 Task: In the  document financial Insert page numer 'on bottom of the page' change page color to  'Olive Green'Apply Page border, setting:  Shadow Style: three thin lines; Color: 'Black;' Width: 3/4 pt
Action: Mouse moved to (85, 19)
Screenshot: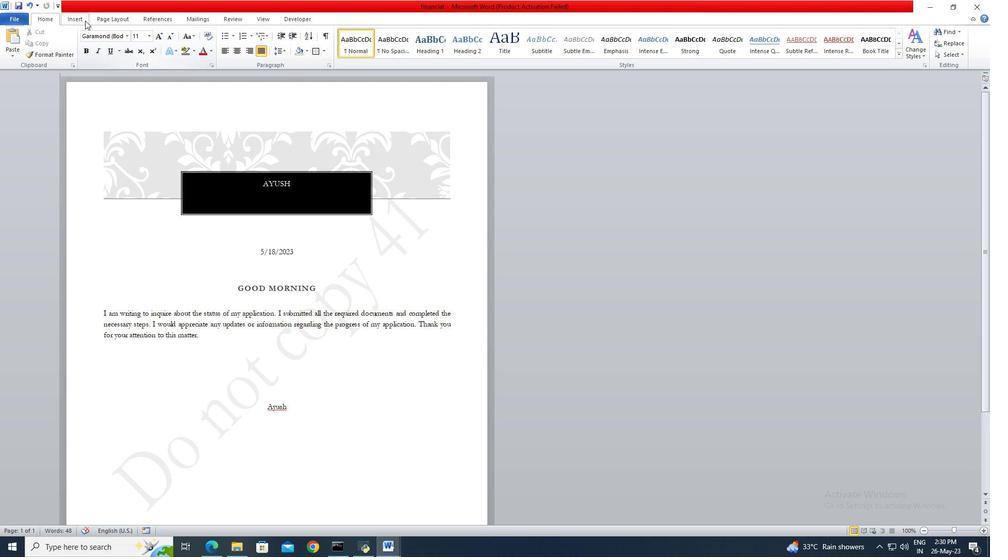 
Action: Mouse pressed left at (85, 19)
Screenshot: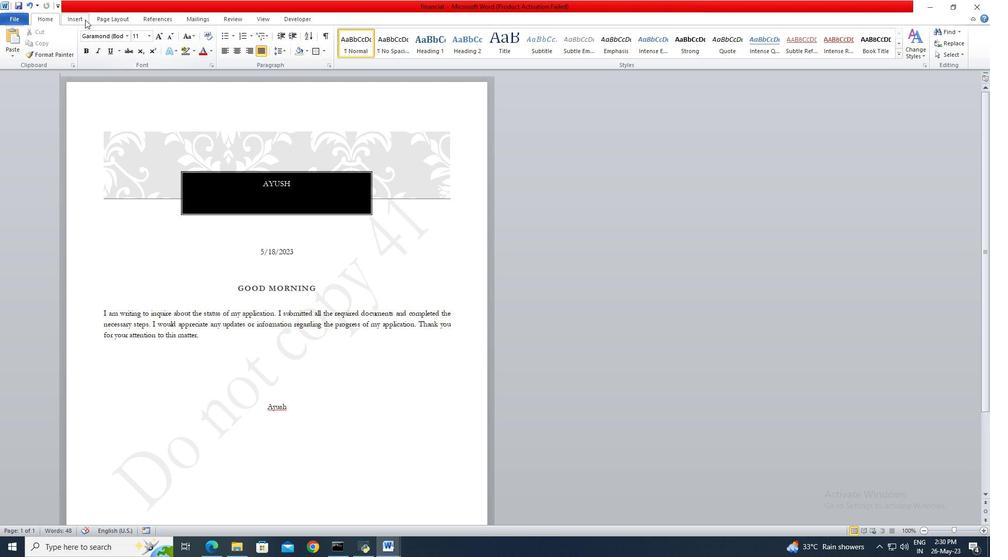
Action: Mouse moved to (402, 54)
Screenshot: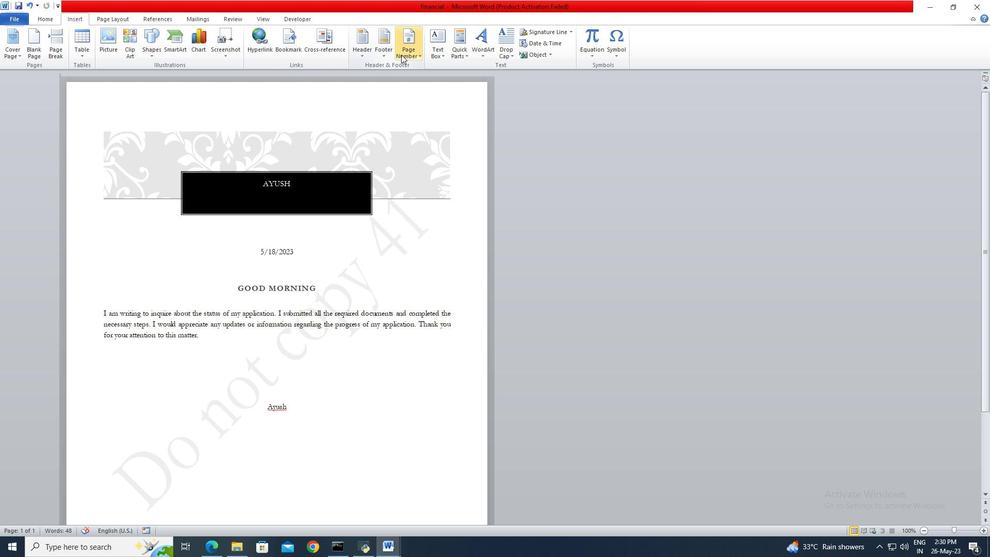 
Action: Mouse pressed left at (402, 54)
Screenshot: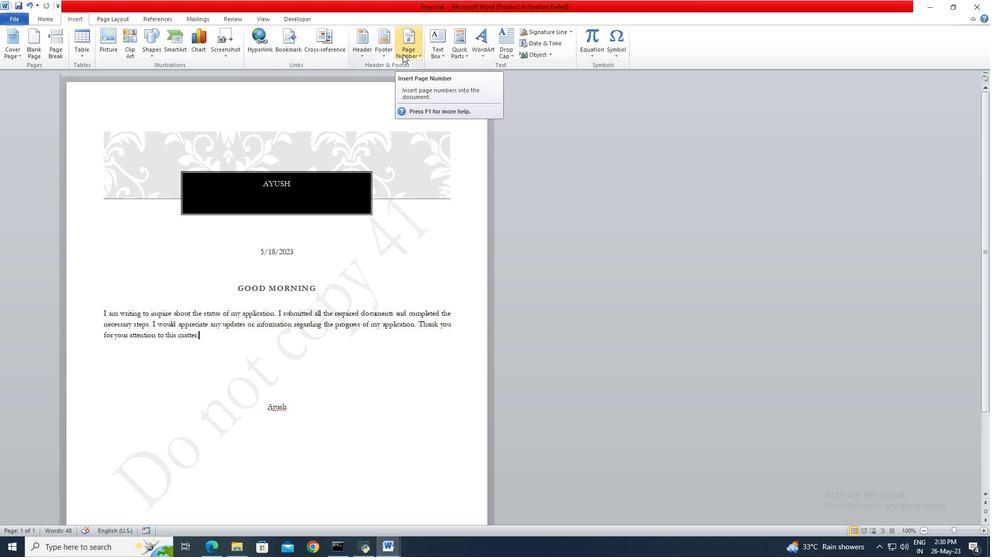 
Action: Mouse moved to (521, 104)
Screenshot: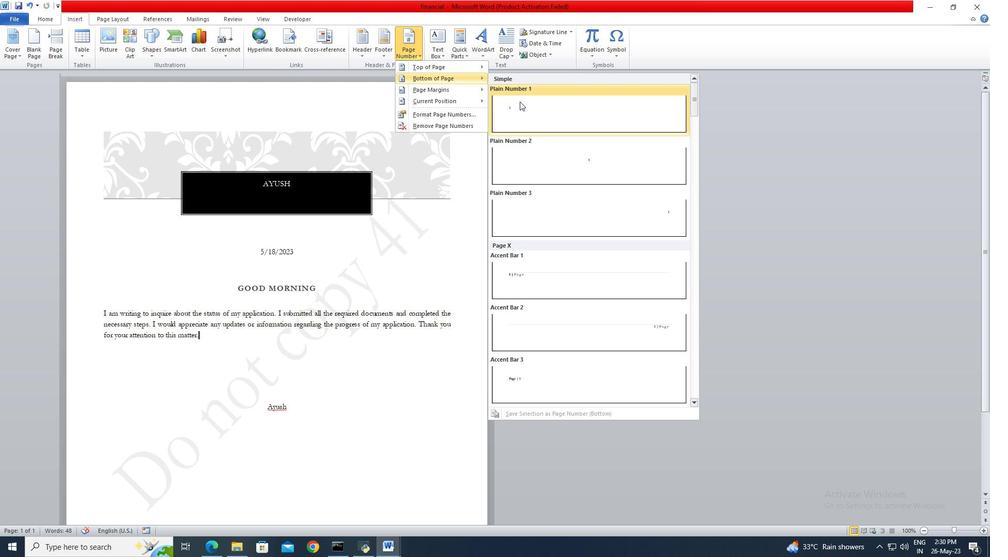 
Action: Mouse pressed left at (521, 104)
Screenshot: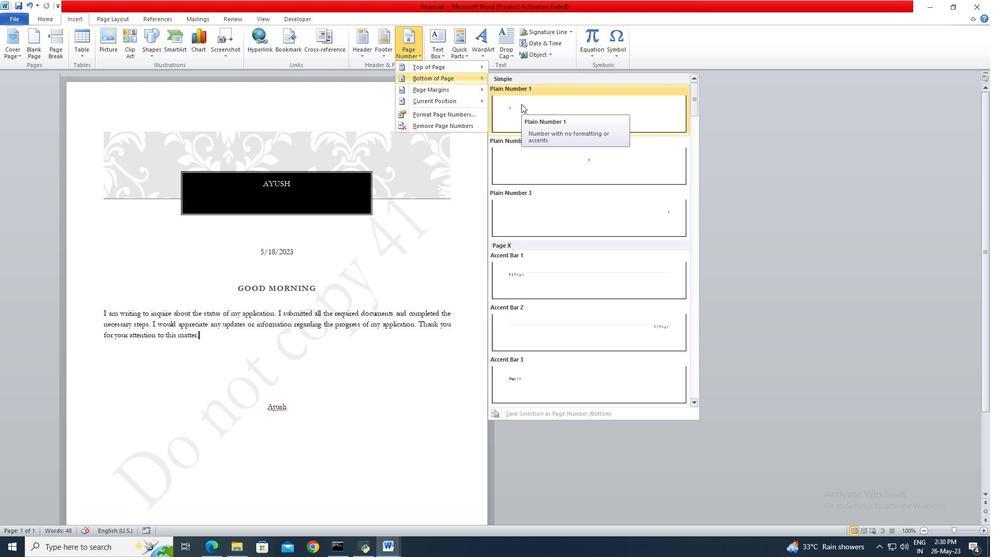 
Action: Mouse moved to (129, 19)
Screenshot: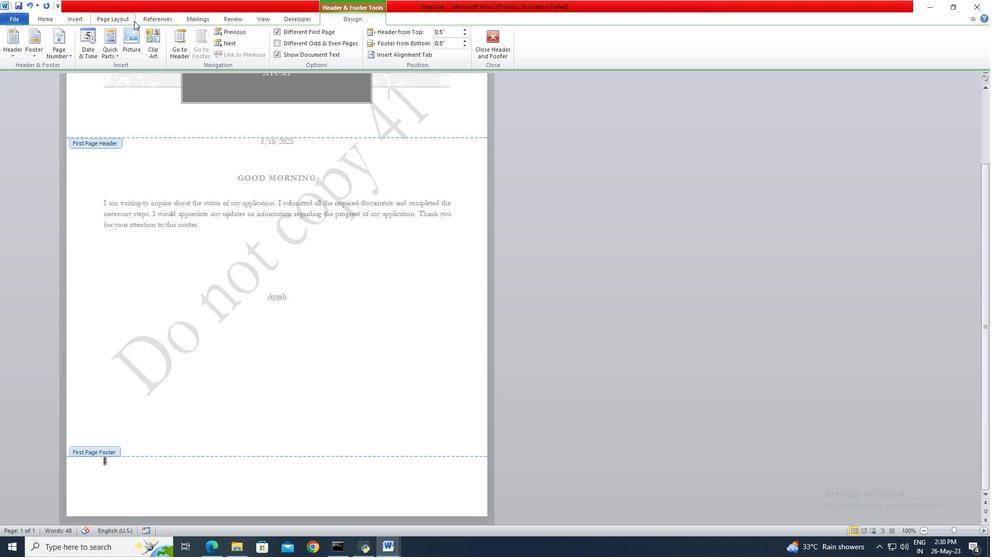 
Action: Mouse pressed left at (129, 19)
Screenshot: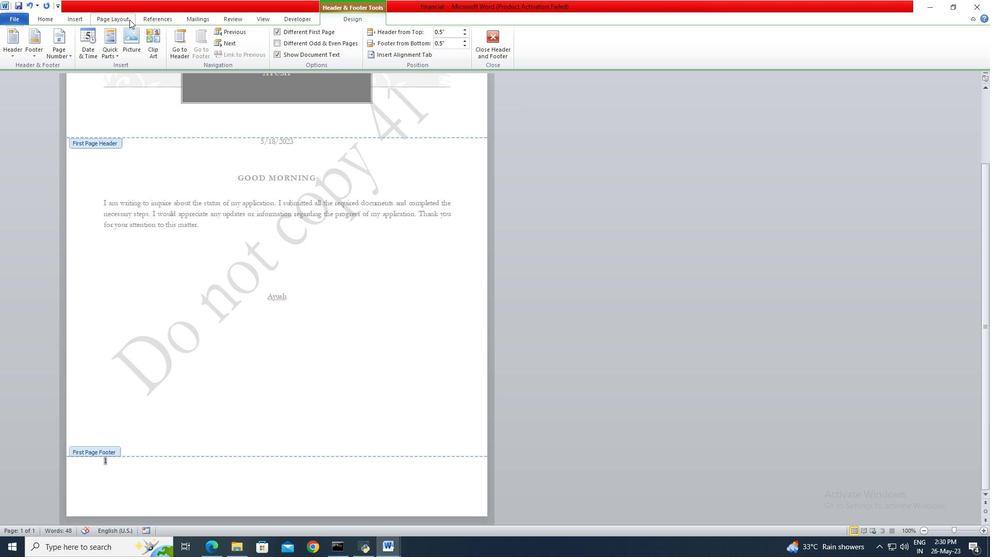 
Action: Mouse moved to (263, 51)
Screenshot: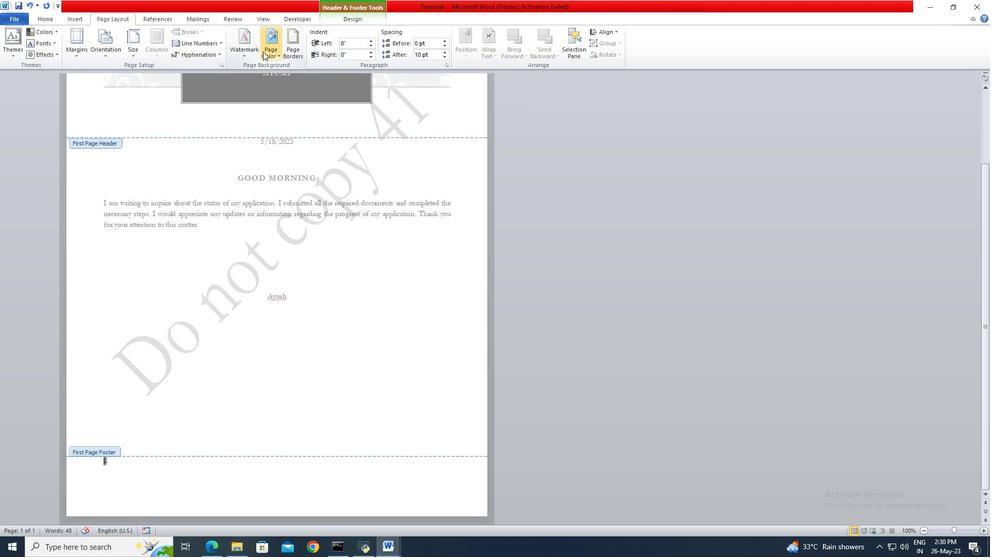 
Action: Mouse pressed left at (263, 51)
Screenshot: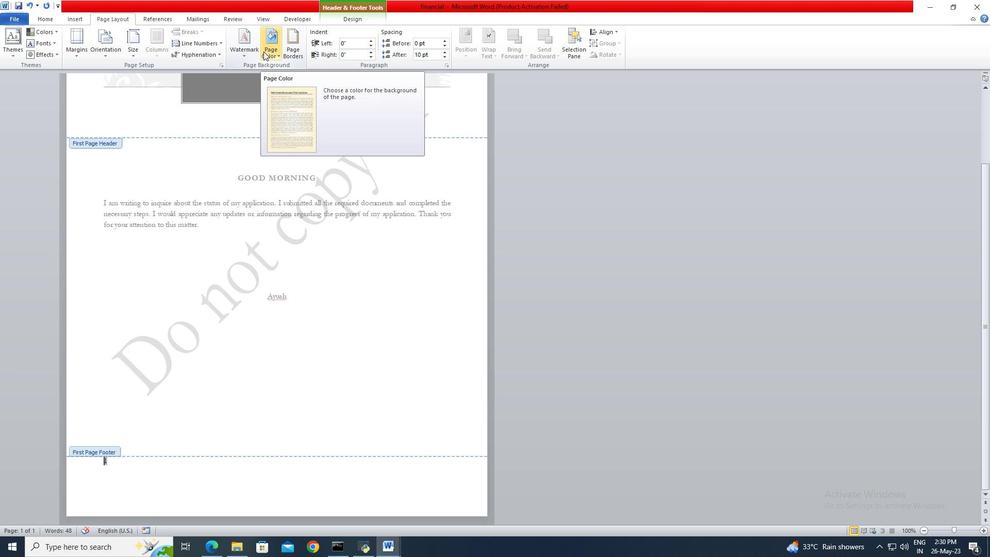 
Action: Mouse moved to (310, 95)
Screenshot: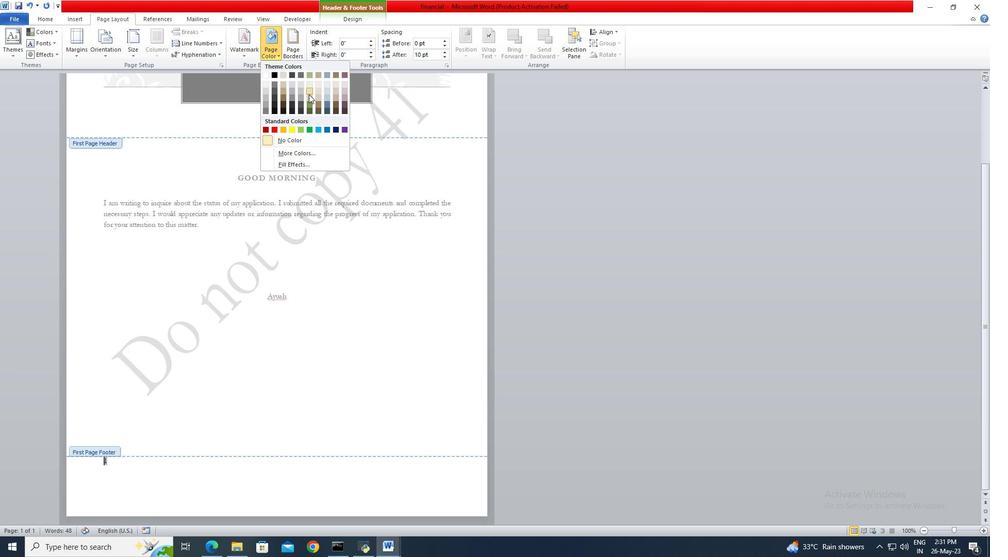 
Action: Mouse pressed left at (310, 95)
Screenshot: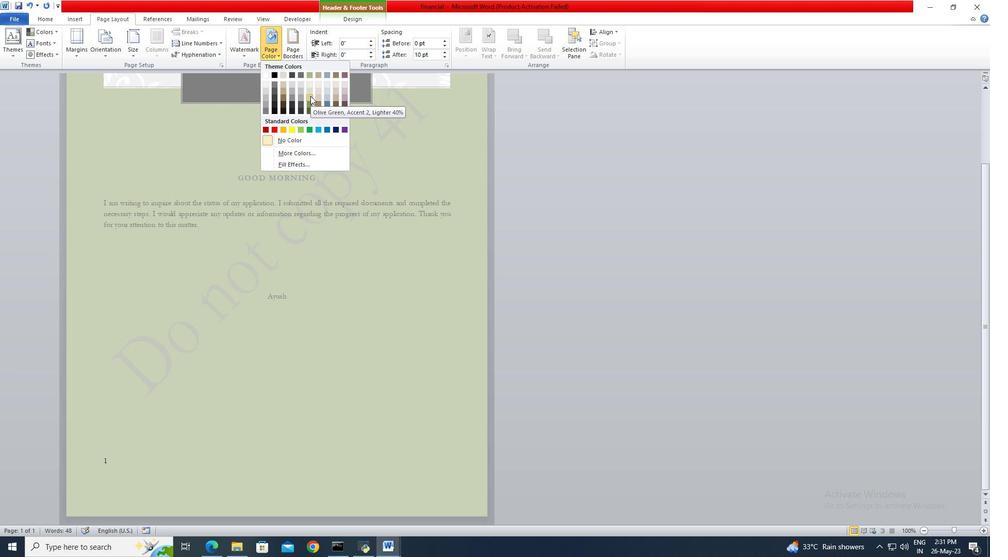
Action: Mouse moved to (291, 55)
Screenshot: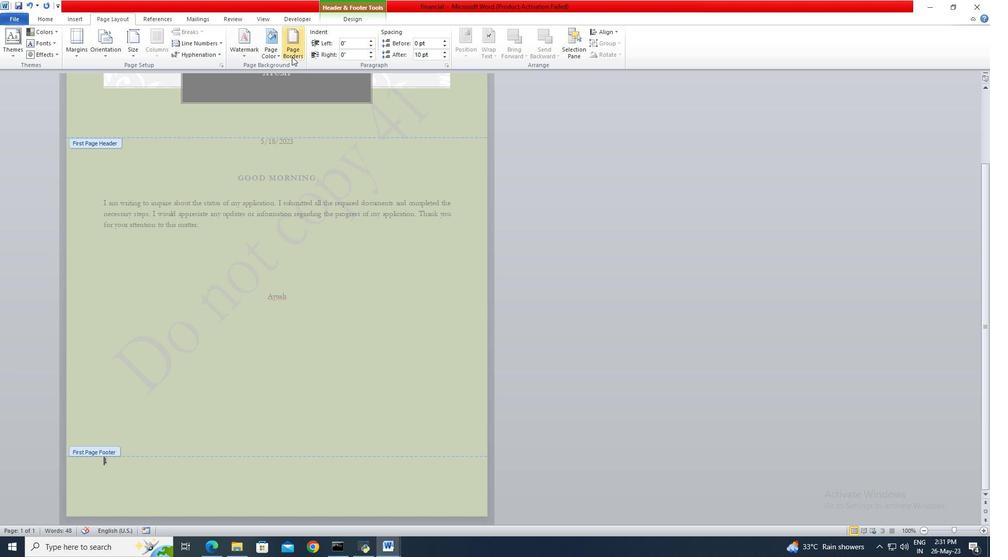 
Action: Mouse pressed left at (291, 55)
Screenshot: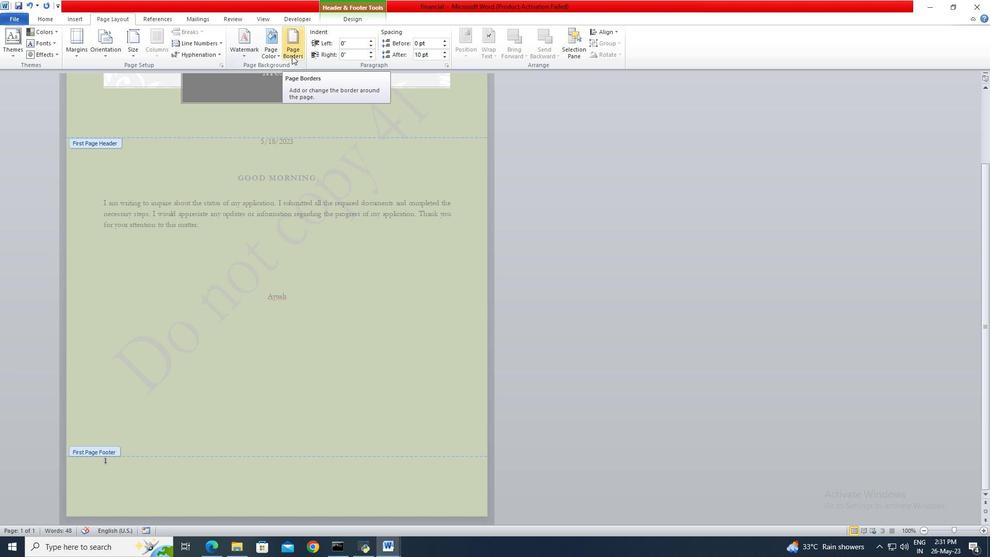 
Action: Mouse moved to (373, 252)
Screenshot: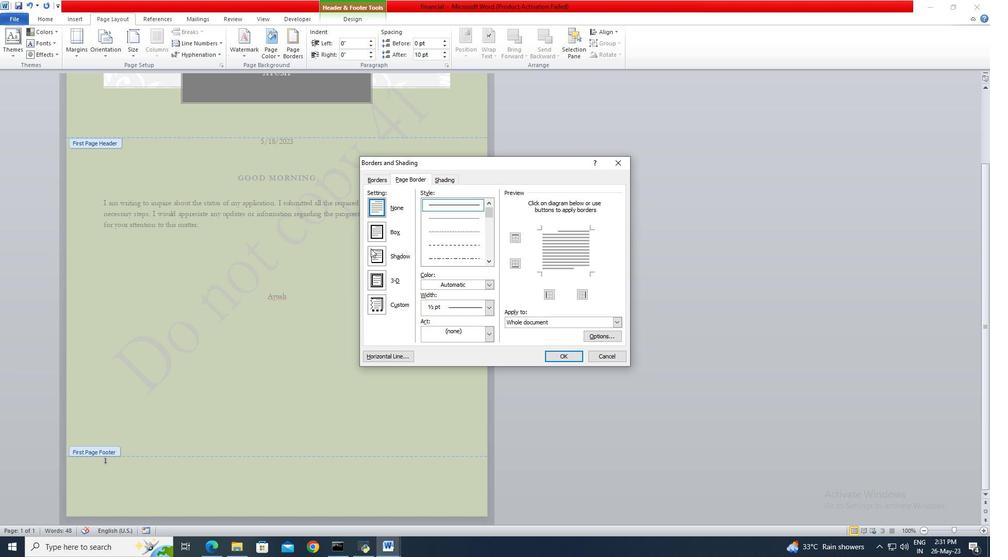 
Action: Mouse pressed left at (373, 252)
Screenshot: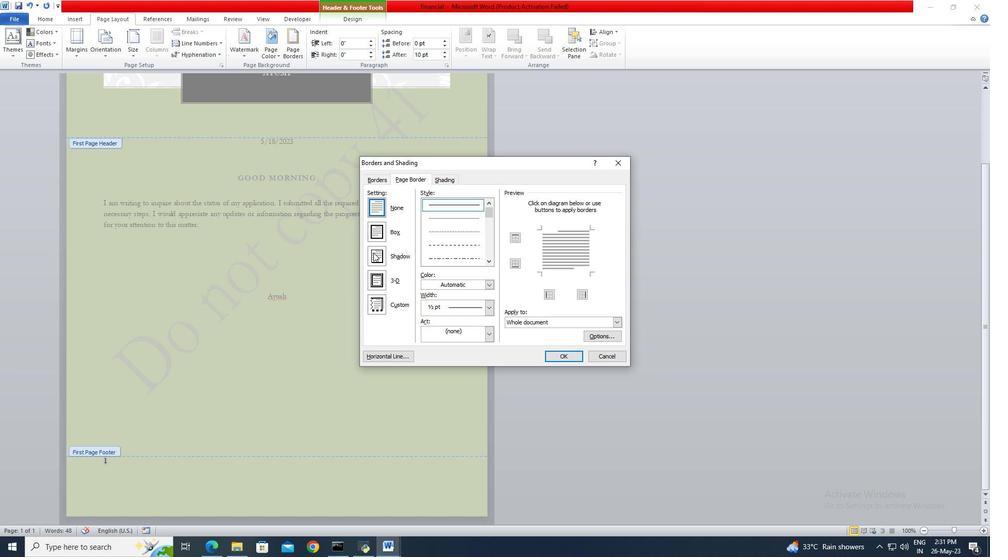 
Action: Mouse moved to (490, 262)
Screenshot: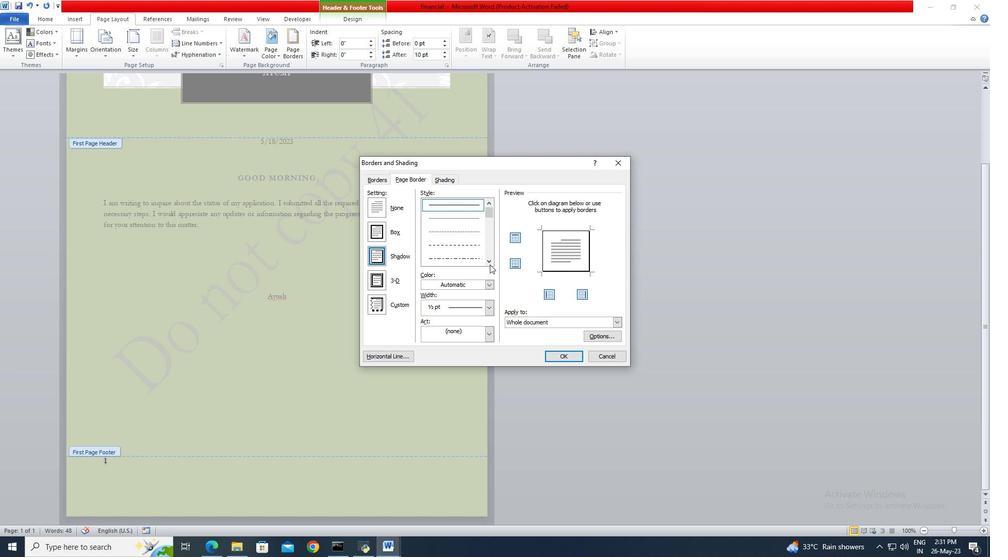 
Action: Mouse pressed left at (490, 262)
Screenshot: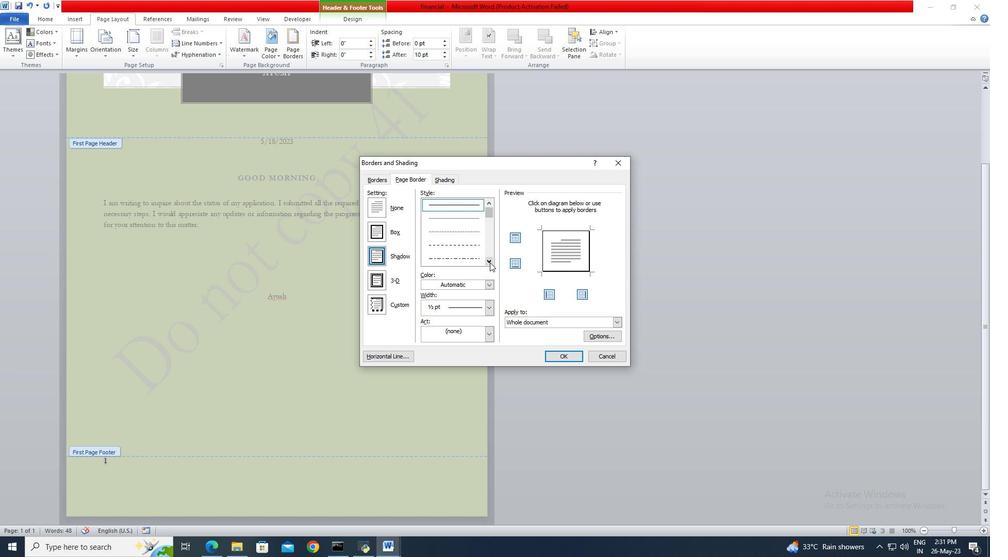 
Action: Mouse pressed left at (490, 262)
Screenshot: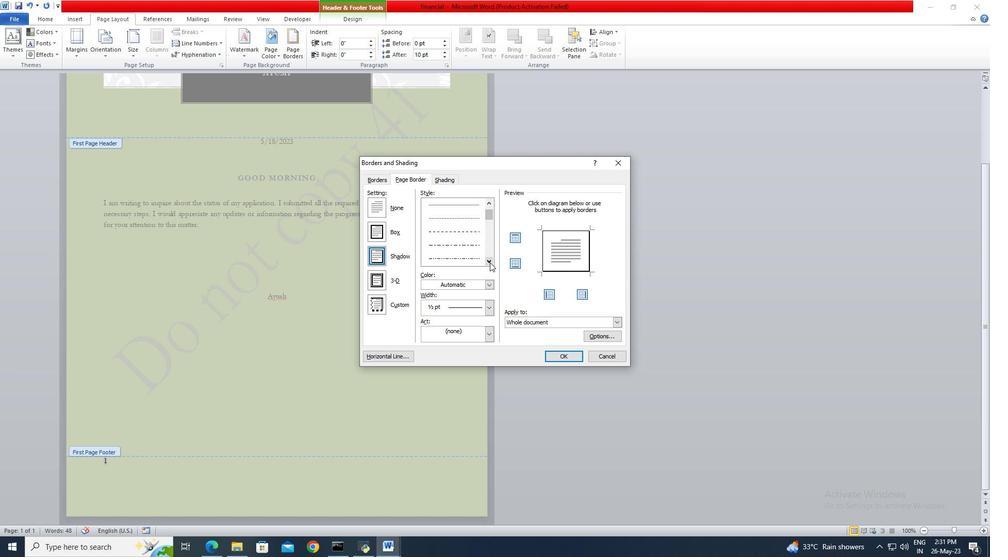
Action: Mouse pressed left at (490, 262)
Screenshot: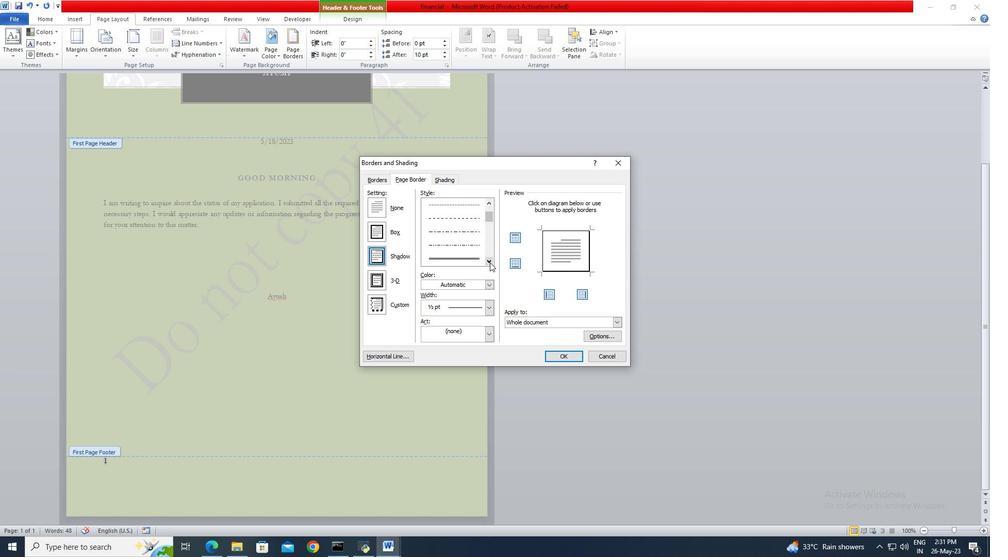
Action: Mouse moved to (467, 256)
Screenshot: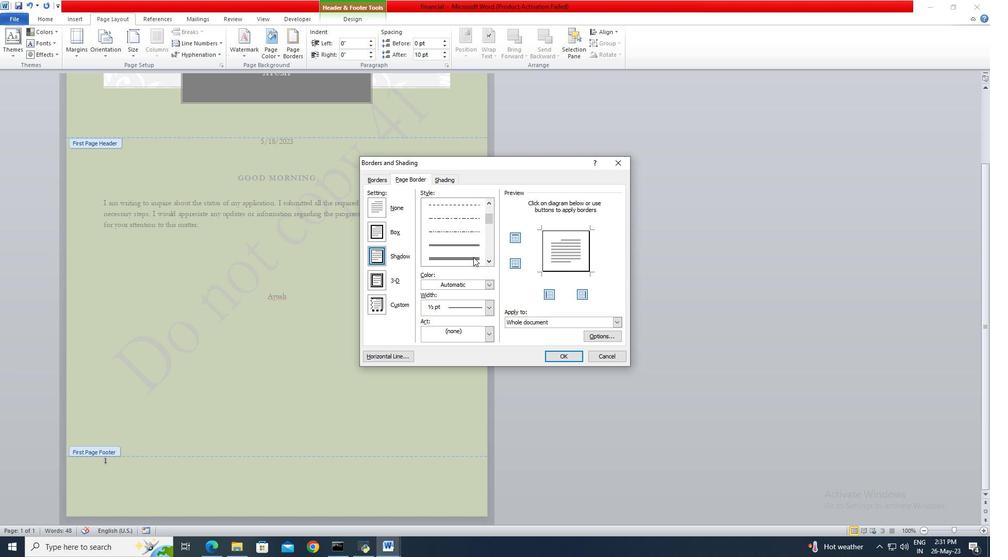 
Action: Mouse pressed left at (467, 256)
Screenshot: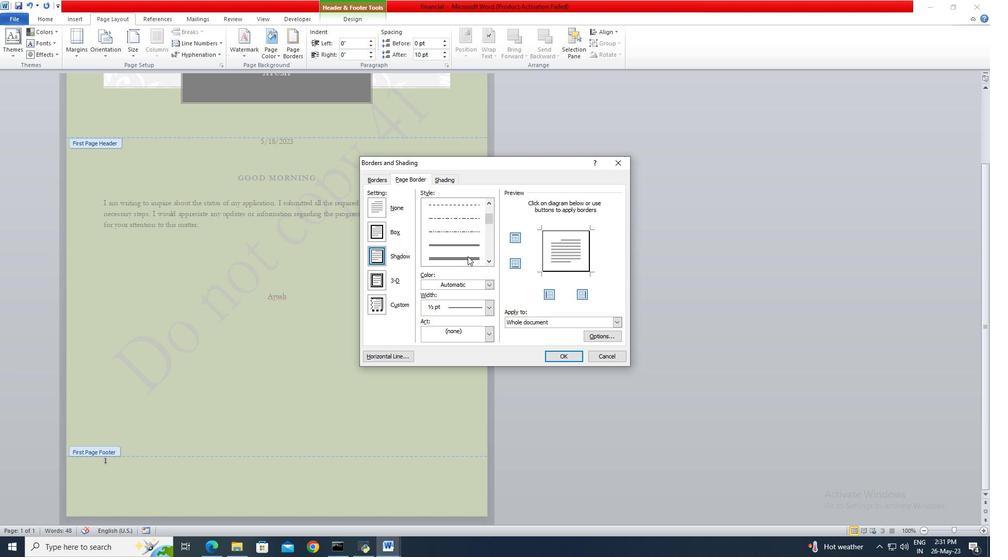 
Action: Mouse moved to (487, 281)
Screenshot: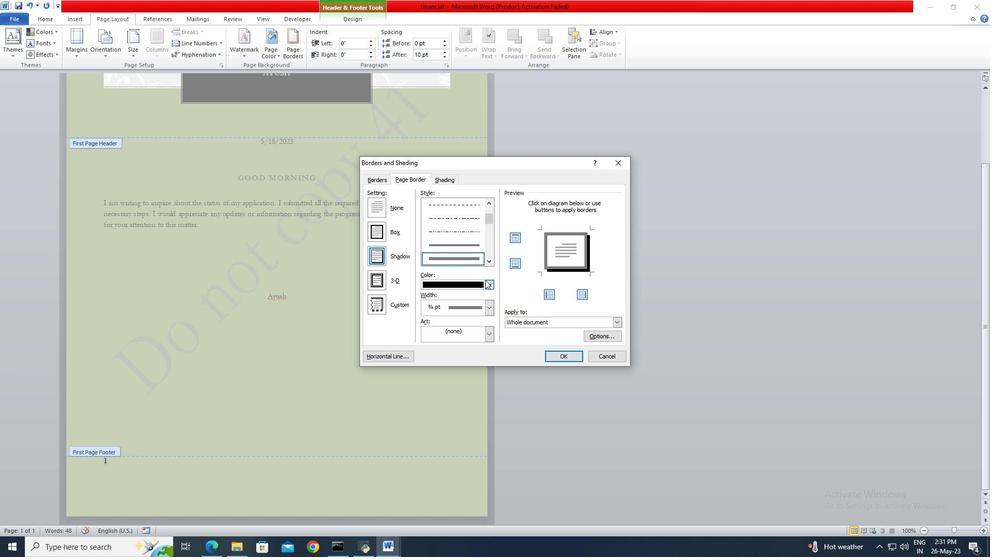 
Action: Mouse pressed left at (487, 281)
Screenshot: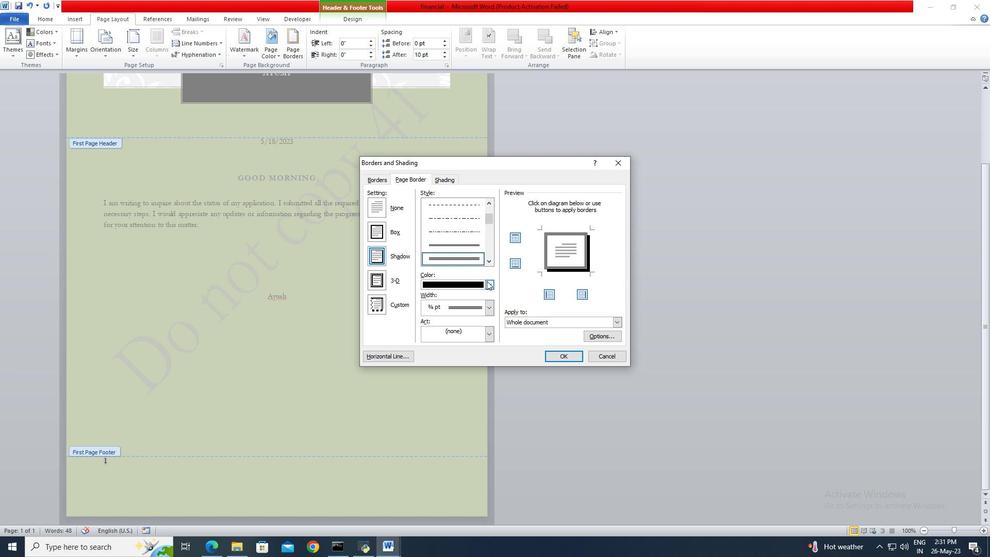 
Action: Mouse moved to (435, 315)
Screenshot: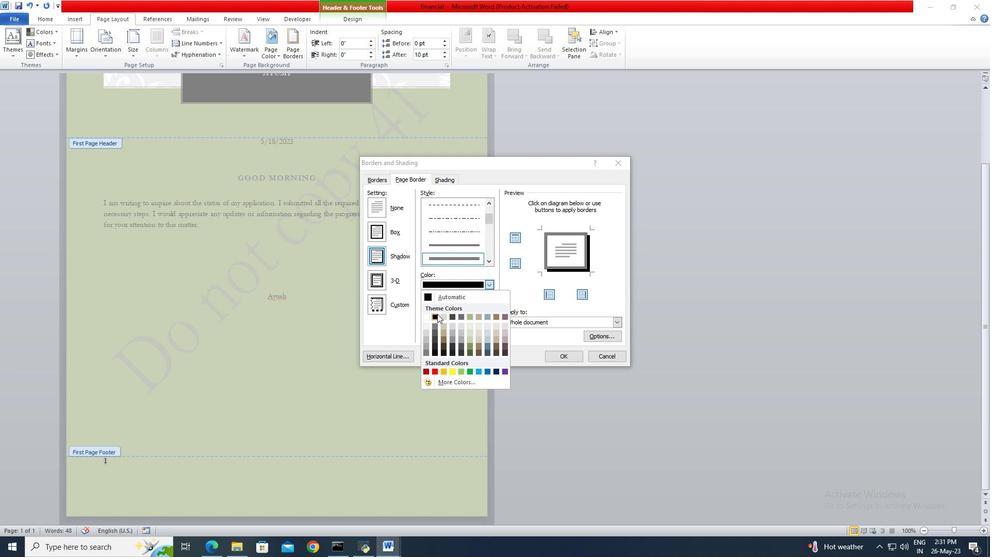 
Action: Mouse pressed left at (435, 315)
Screenshot: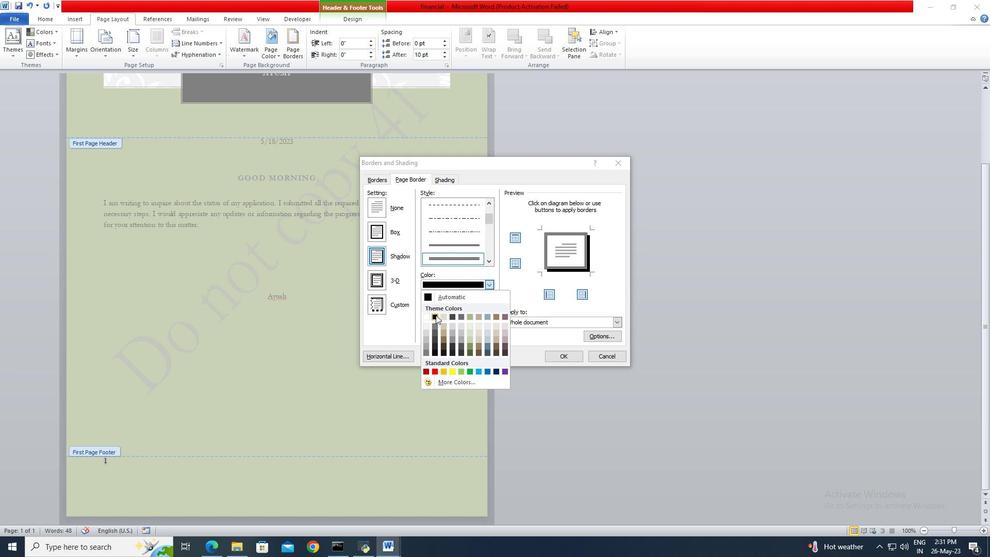
Action: Mouse moved to (491, 310)
Screenshot: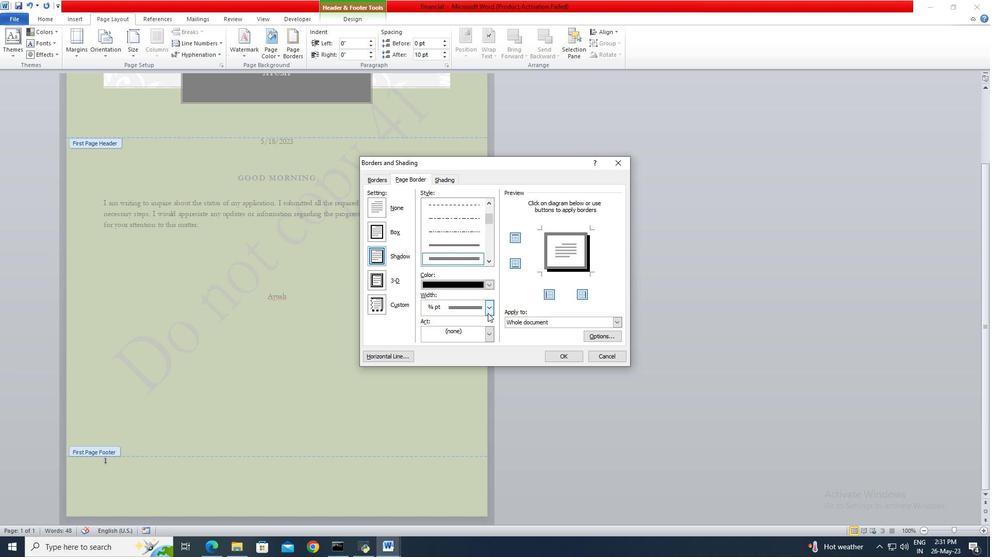 
Action: Mouse pressed left at (491, 310)
Screenshot: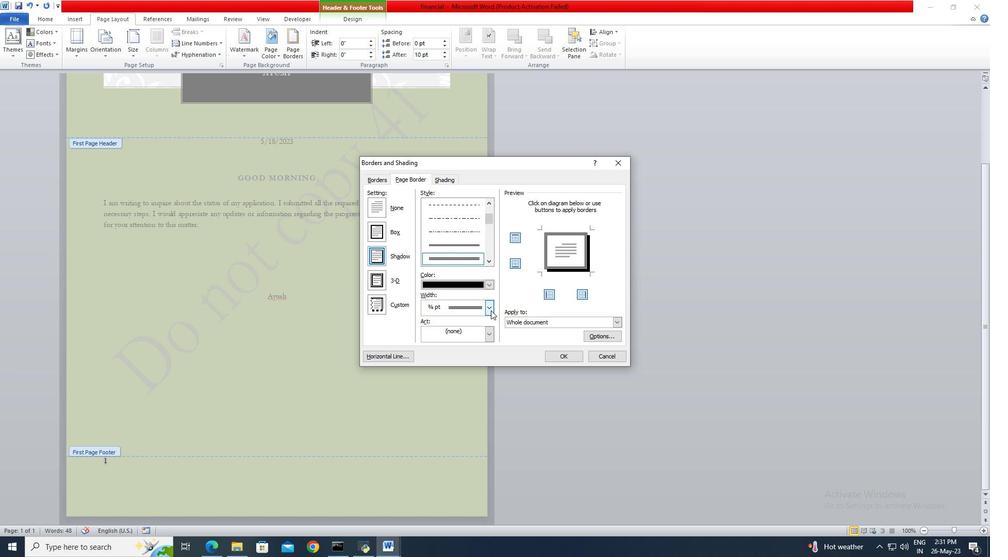 
Action: Mouse moved to (484, 347)
Screenshot: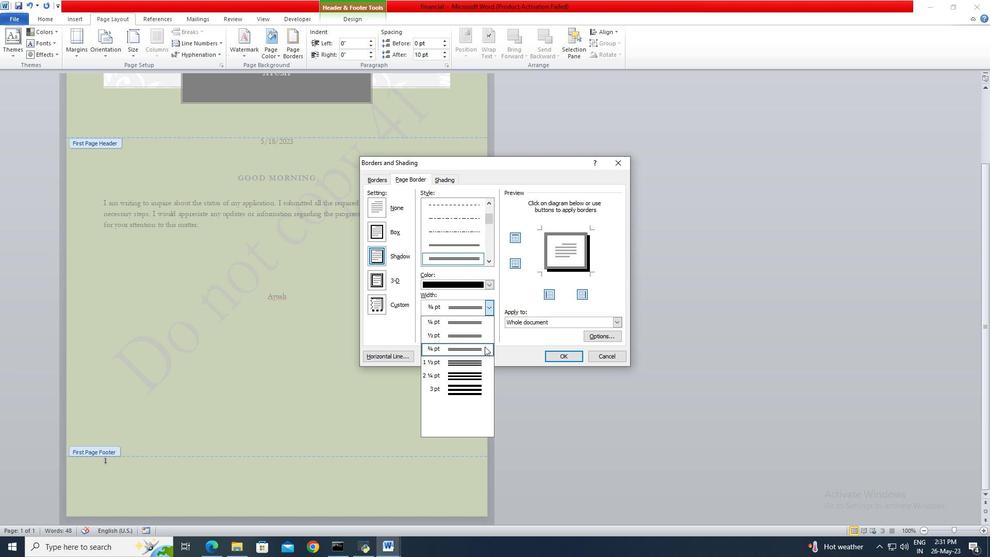 
Action: Mouse pressed left at (484, 347)
Screenshot: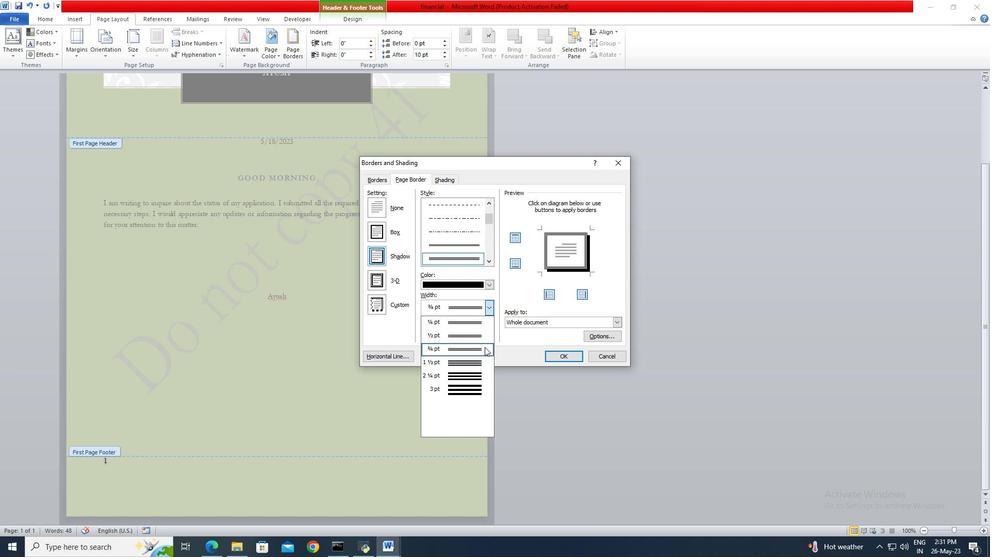 
Action: Mouse moved to (574, 358)
Screenshot: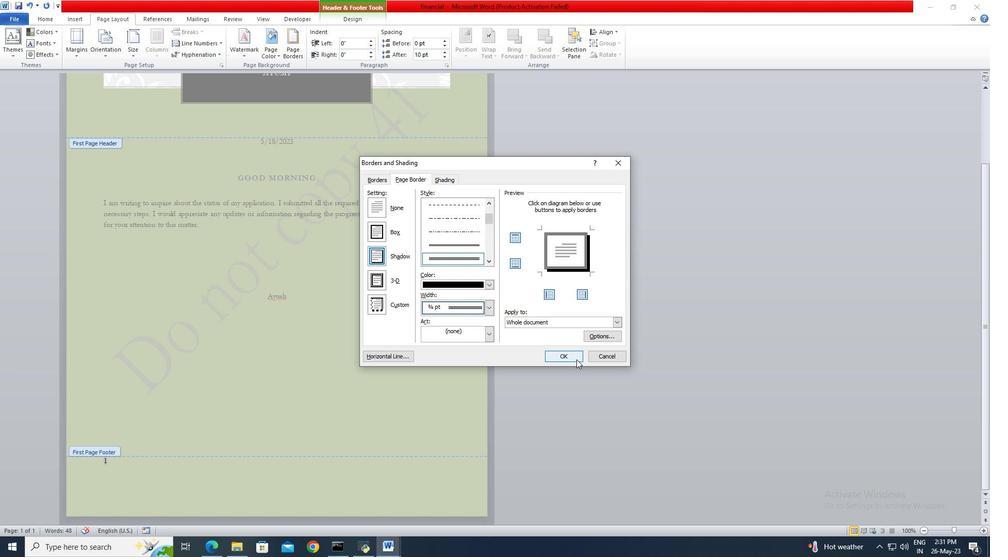 
Action: Mouse pressed left at (574, 358)
Screenshot: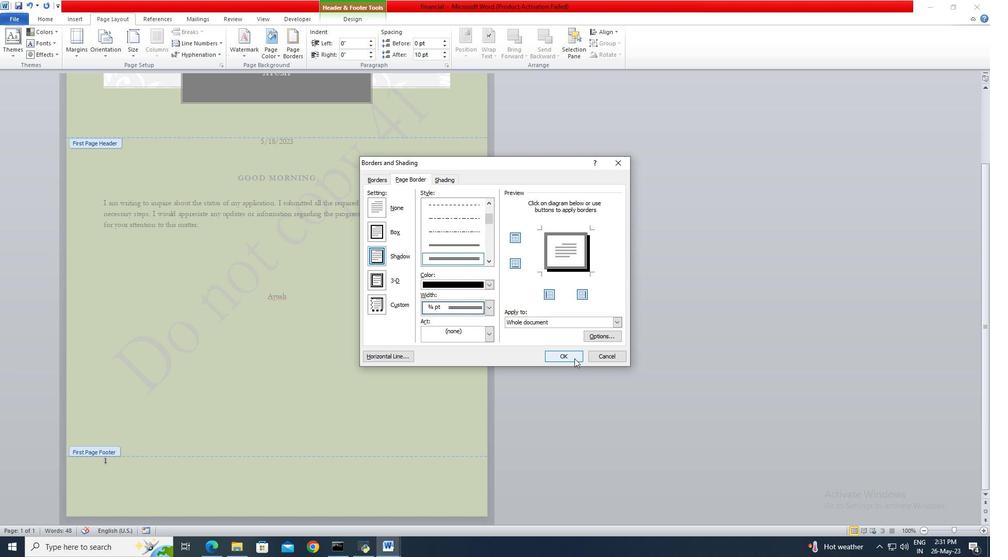 
Action: Mouse moved to (475, 314)
Screenshot: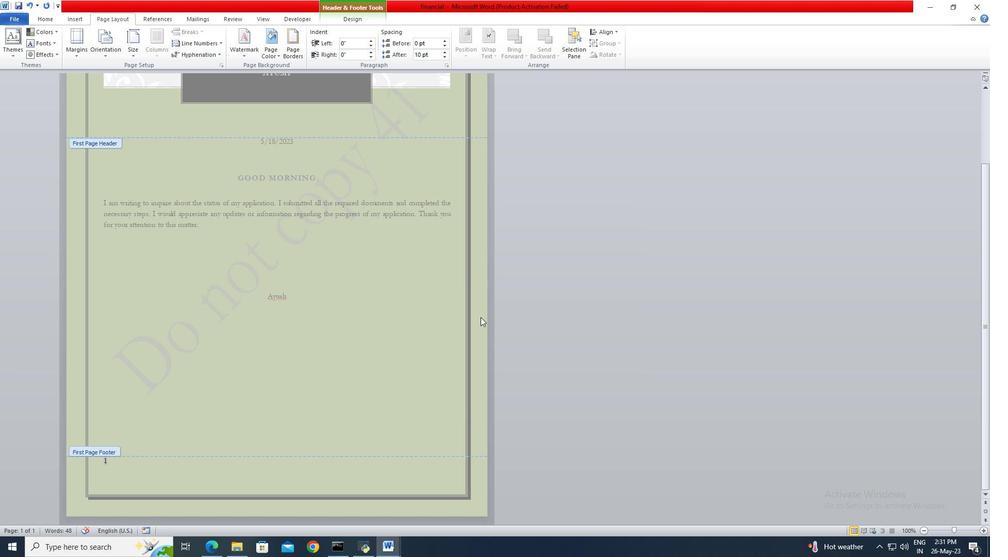 
